 Task: Use the "column C" to view most.
Action: Mouse moved to (153, 70)
Screenshot: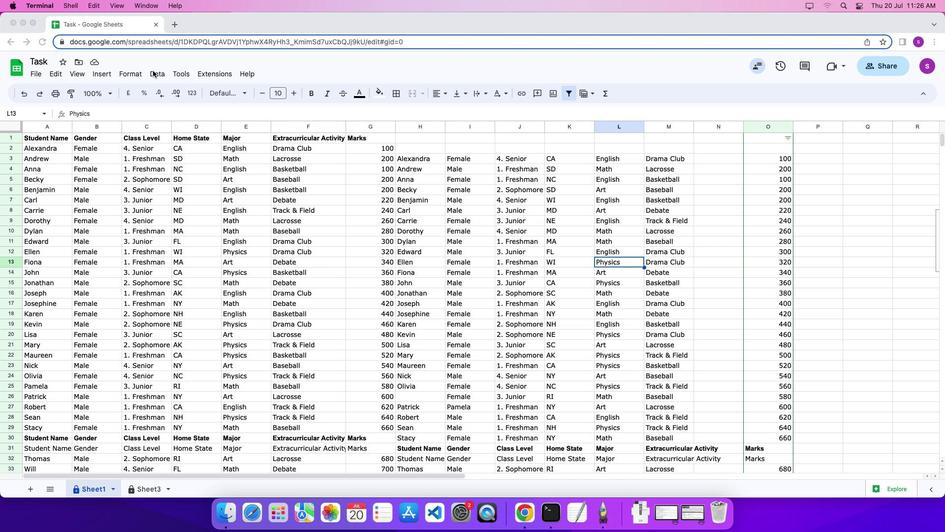 
Action: Mouse pressed left at (153, 70)
Screenshot: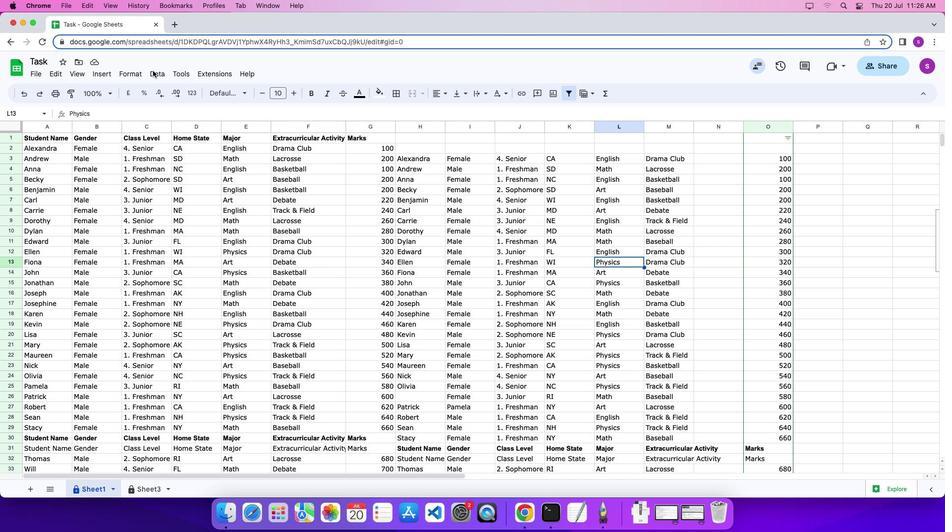 
Action: Mouse moved to (156, 70)
Screenshot: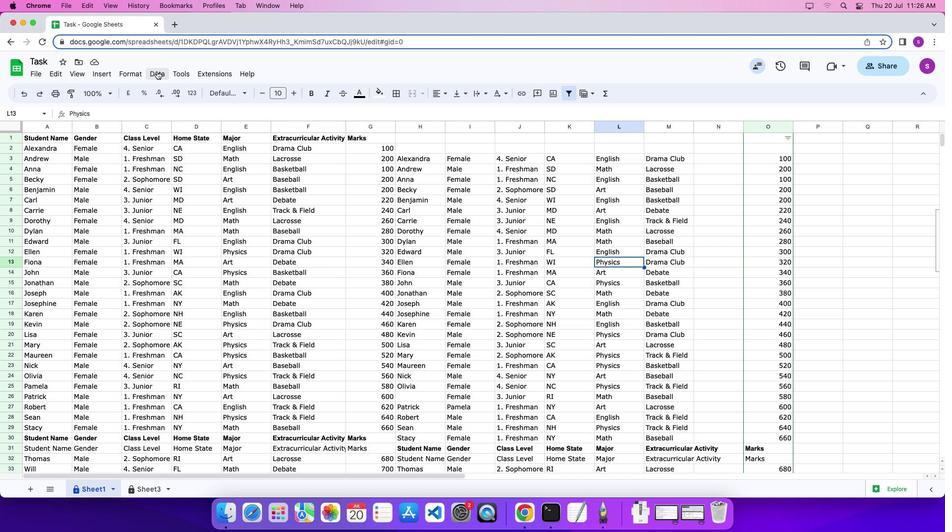 
Action: Mouse pressed left at (156, 70)
Screenshot: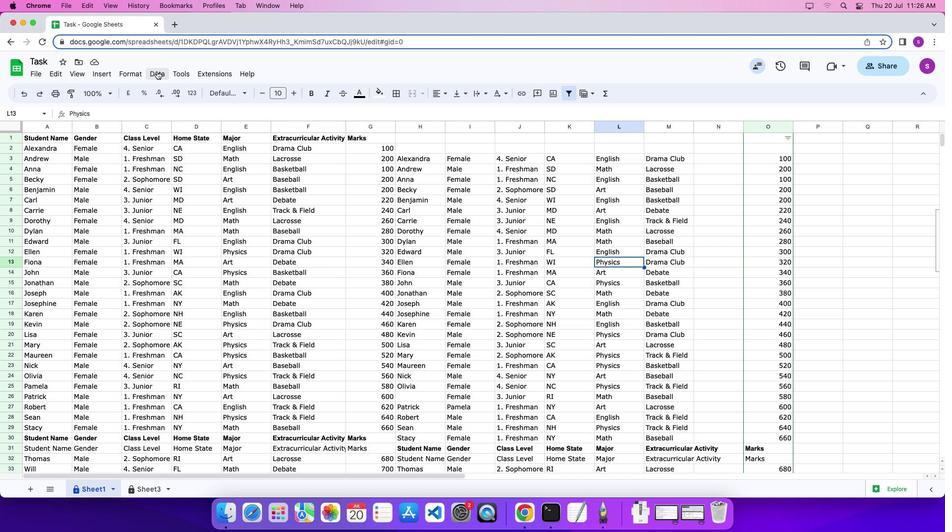 
Action: Mouse moved to (184, 255)
Screenshot: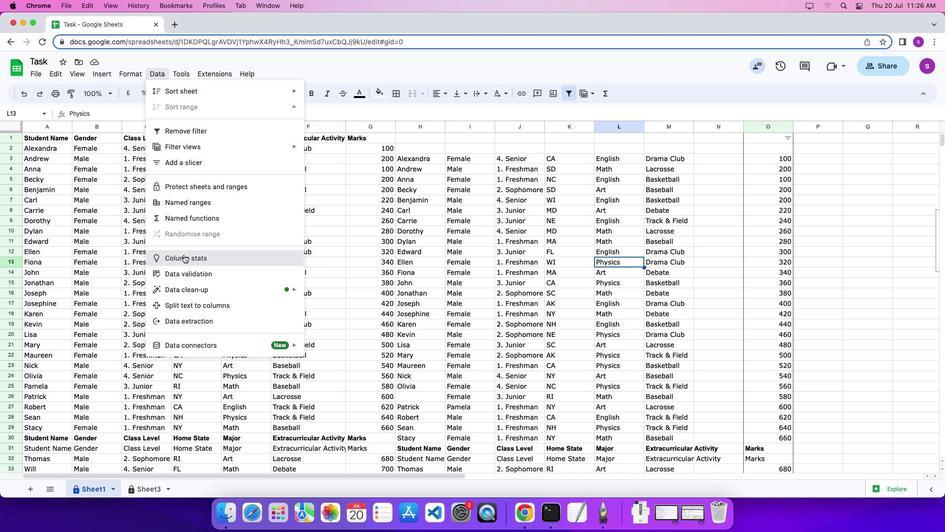 
Action: Mouse pressed left at (184, 255)
Screenshot: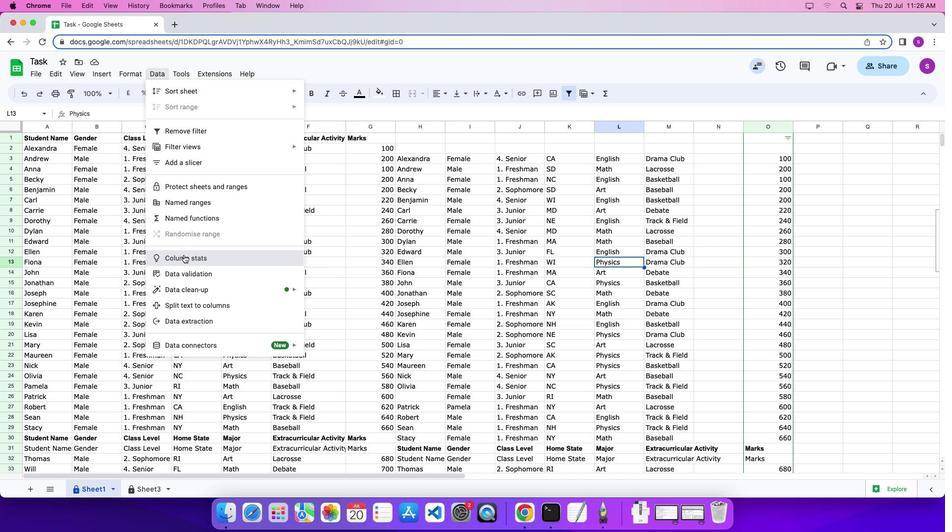
Action: Mouse moved to (855, 240)
Screenshot: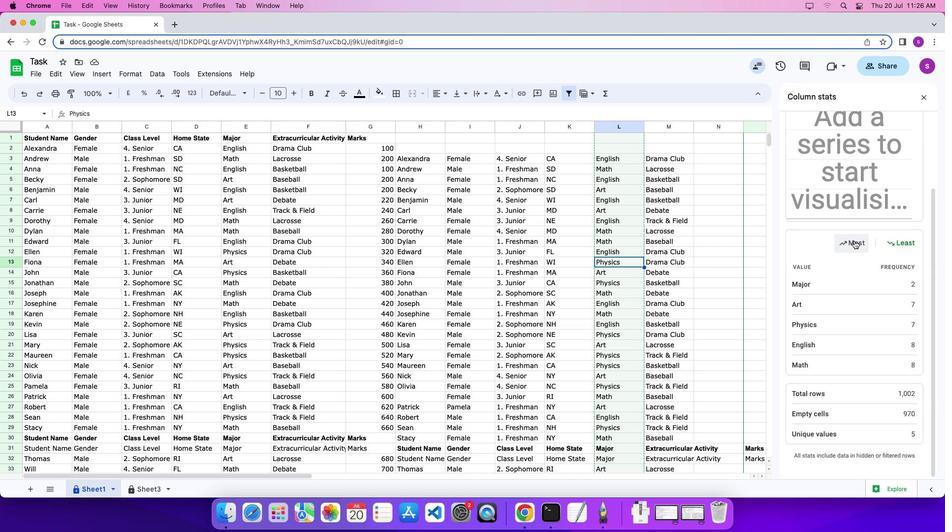 
Action: Mouse pressed left at (855, 240)
Screenshot: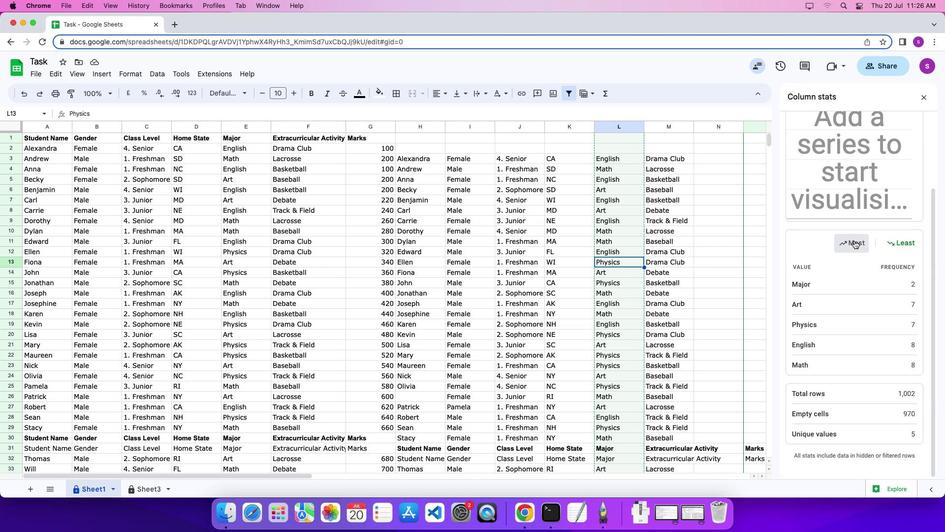 
Action: Mouse moved to (859, 124)
Screenshot: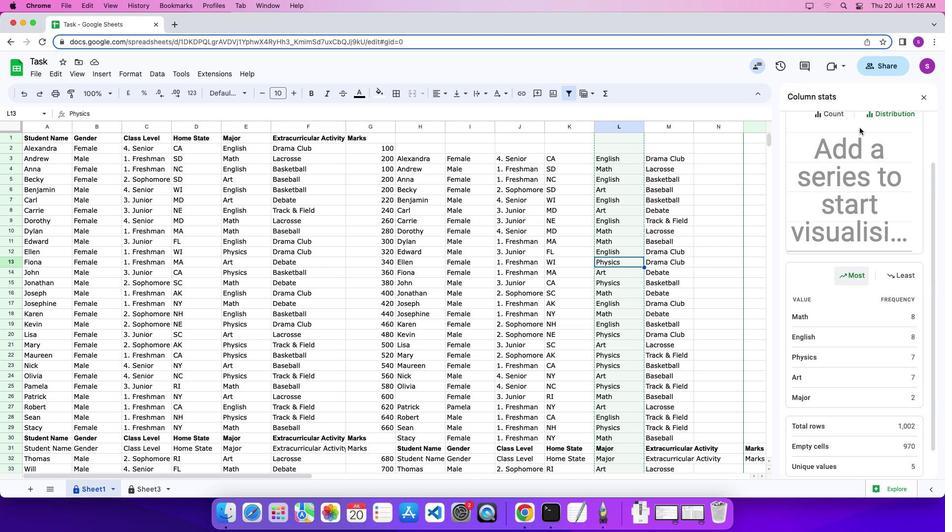 
Action: Mouse scrolled (859, 124) with delta (0, 0)
Screenshot: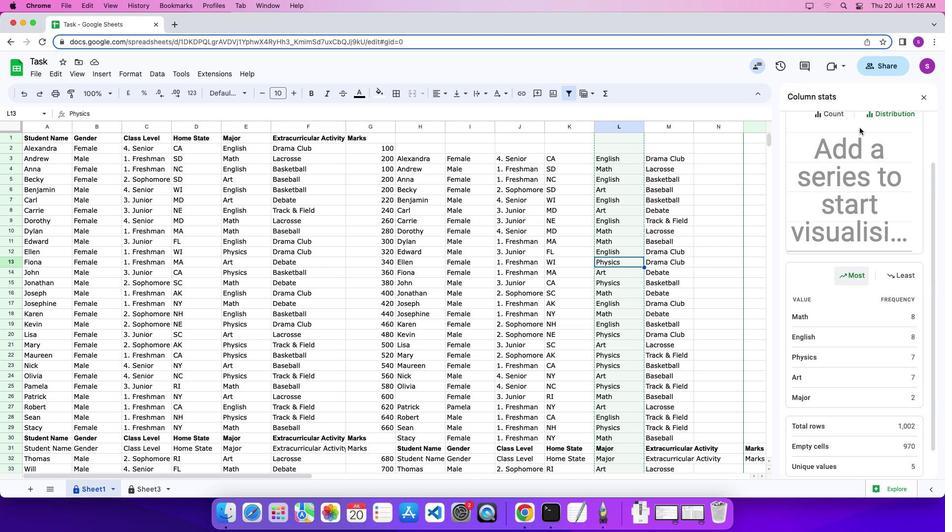 
Action: Mouse moved to (859, 125)
Screenshot: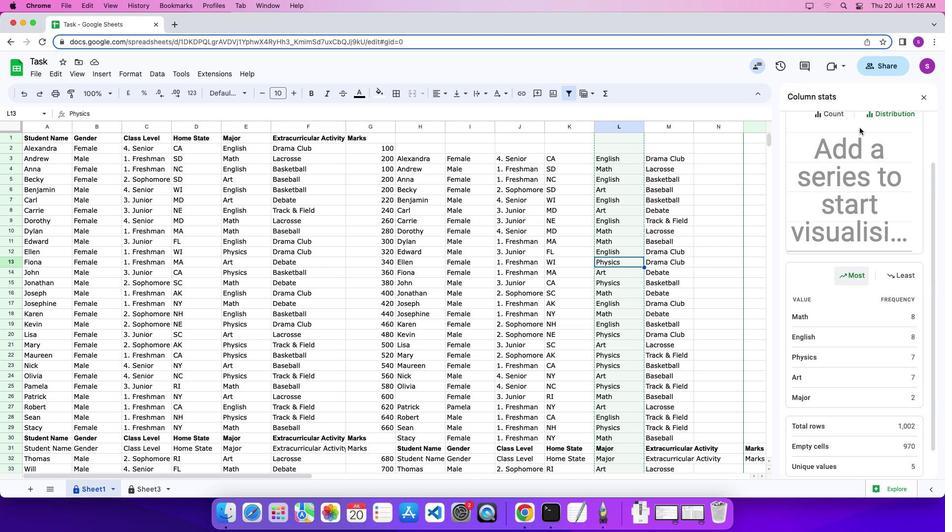 
Action: Mouse scrolled (859, 125) with delta (0, 0)
Screenshot: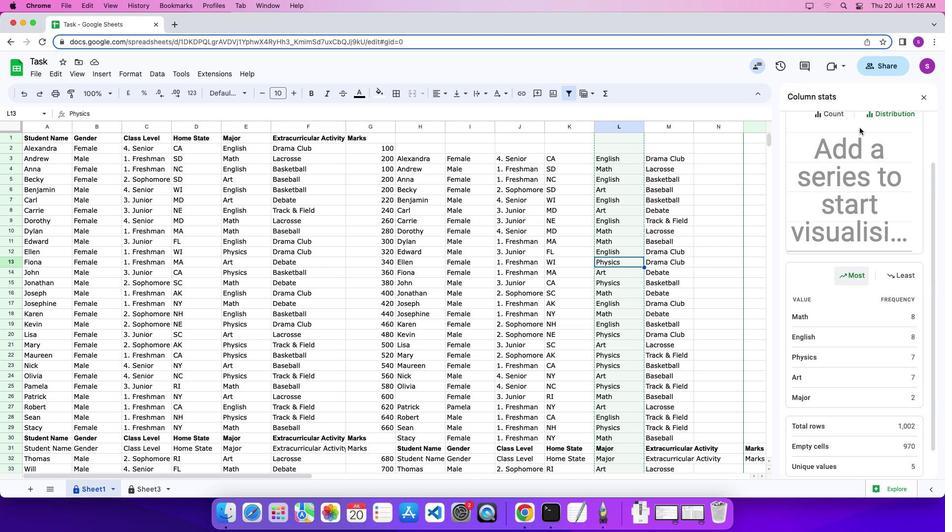 
Action: Mouse moved to (859, 125)
Screenshot: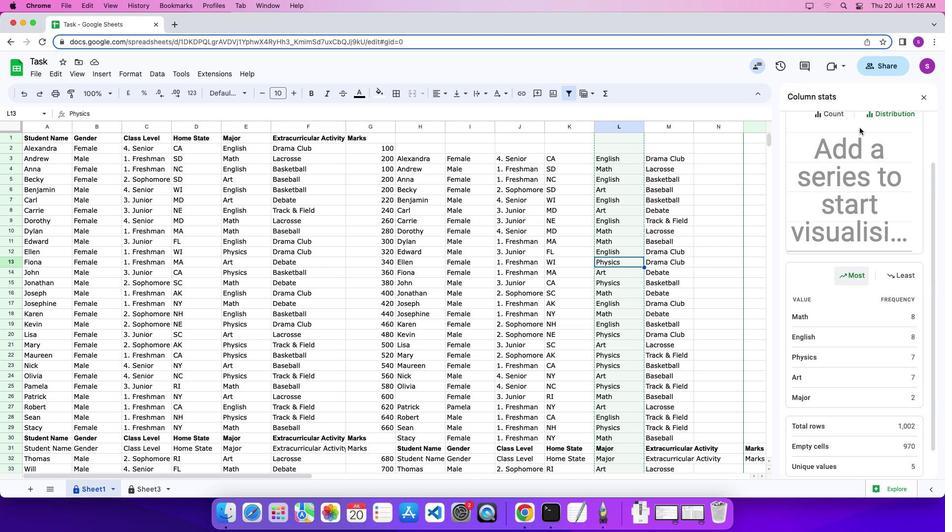 
Action: Mouse scrolled (859, 125) with delta (0, 4)
Screenshot: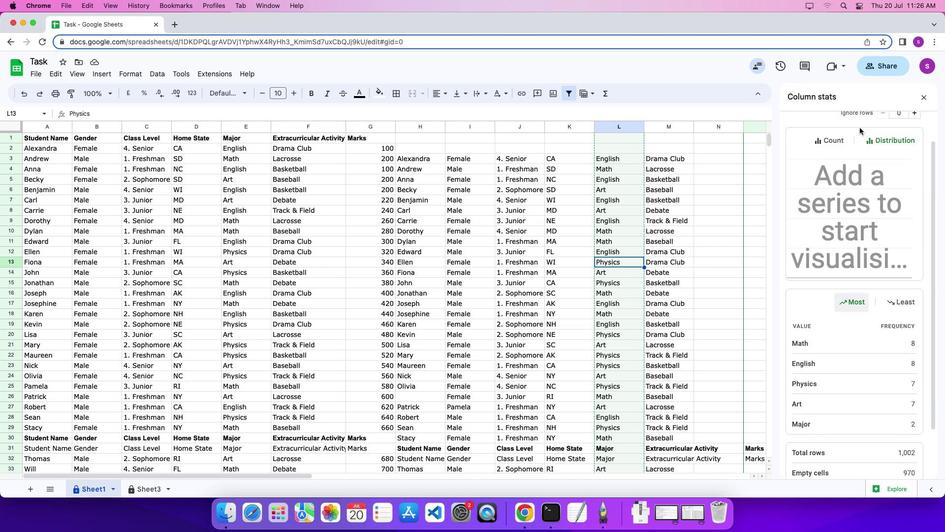 
Action: Mouse moved to (860, 128)
Screenshot: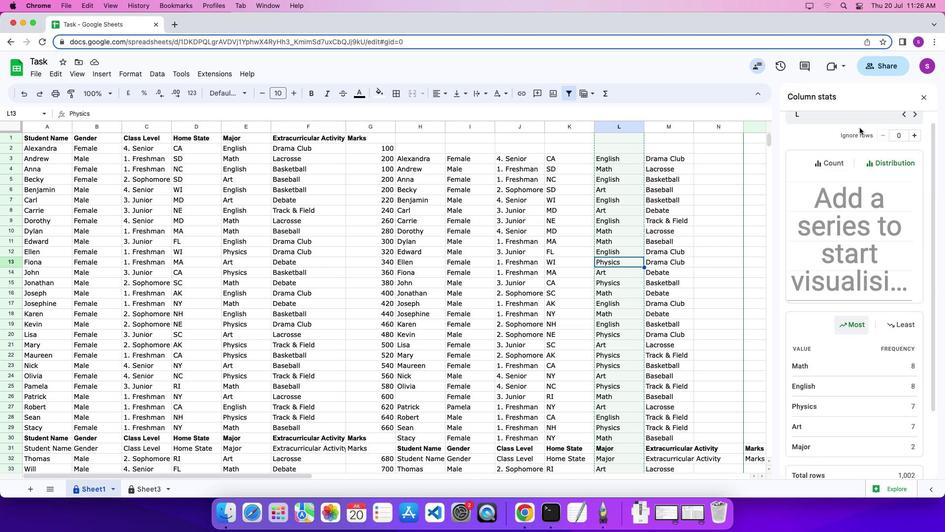 
Action: Mouse scrolled (860, 128) with delta (0, 0)
Screenshot: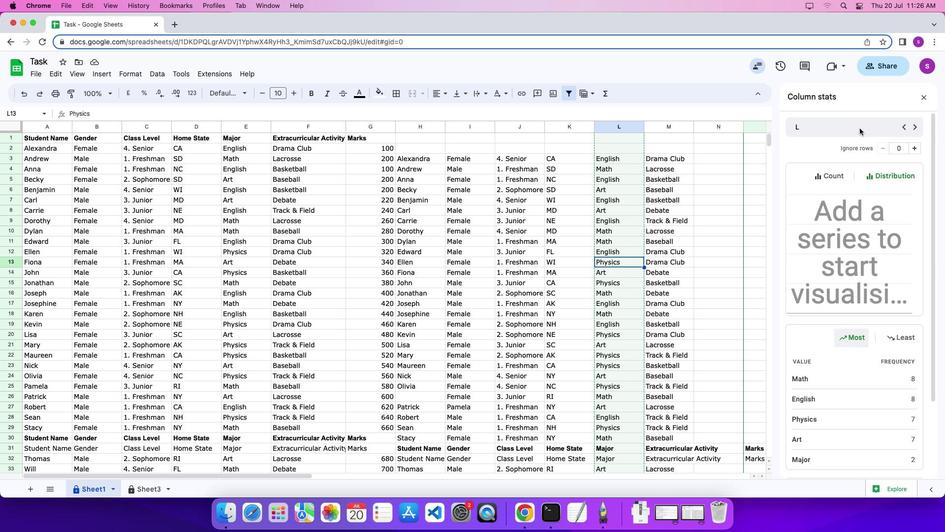
Action: Mouse scrolled (860, 128) with delta (0, 0)
Screenshot: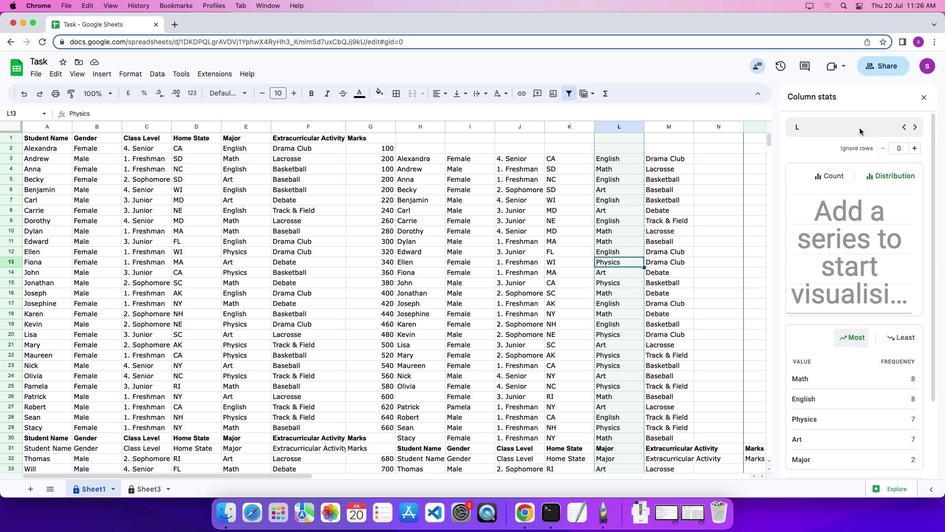 
Action: Mouse moved to (860, 128)
Screenshot: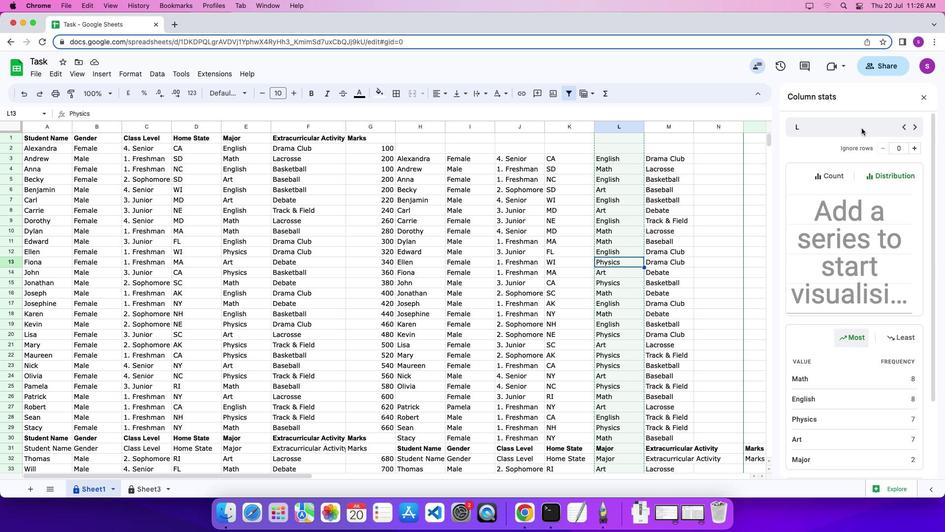 
Action: Mouse scrolled (860, 128) with delta (0, 2)
Screenshot: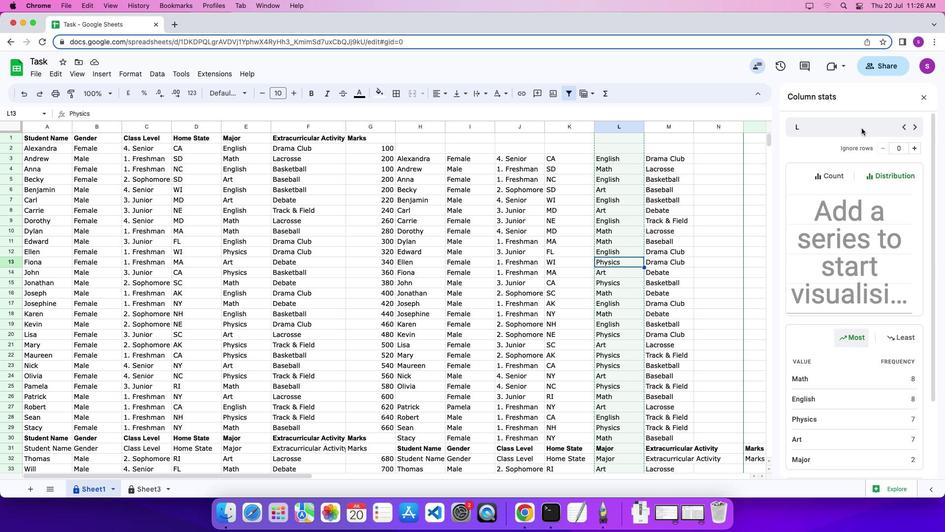 
Action: Mouse moved to (902, 129)
Screenshot: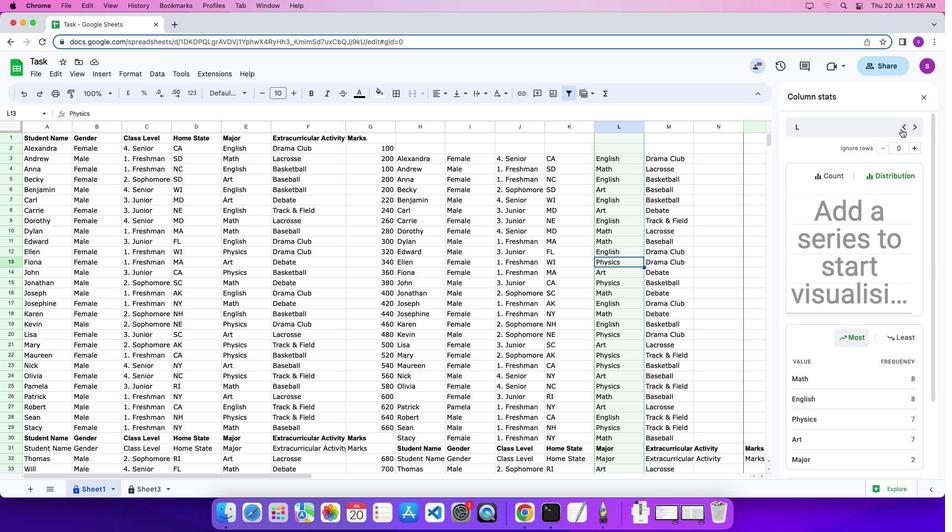 
Action: Mouse pressed left at (902, 129)
Screenshot: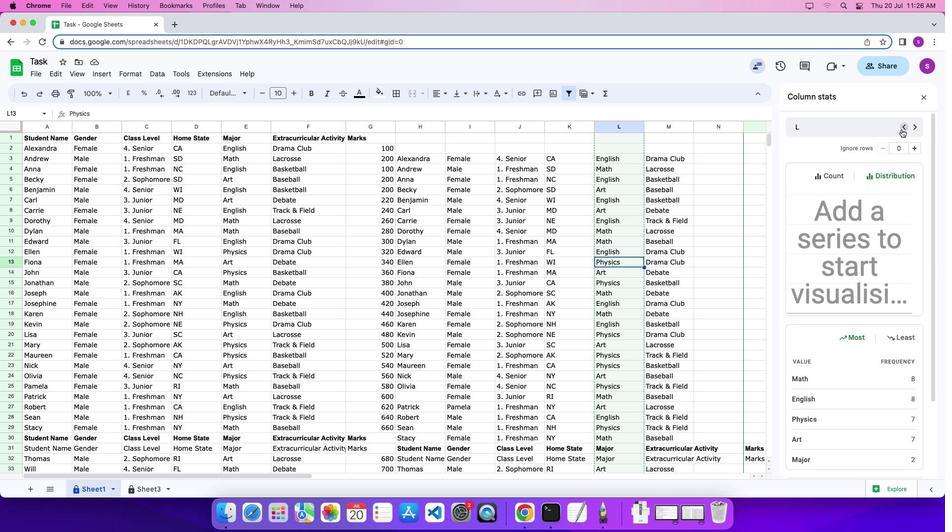 
Action: Mouse pressed left at (902, 129)
Screenshot: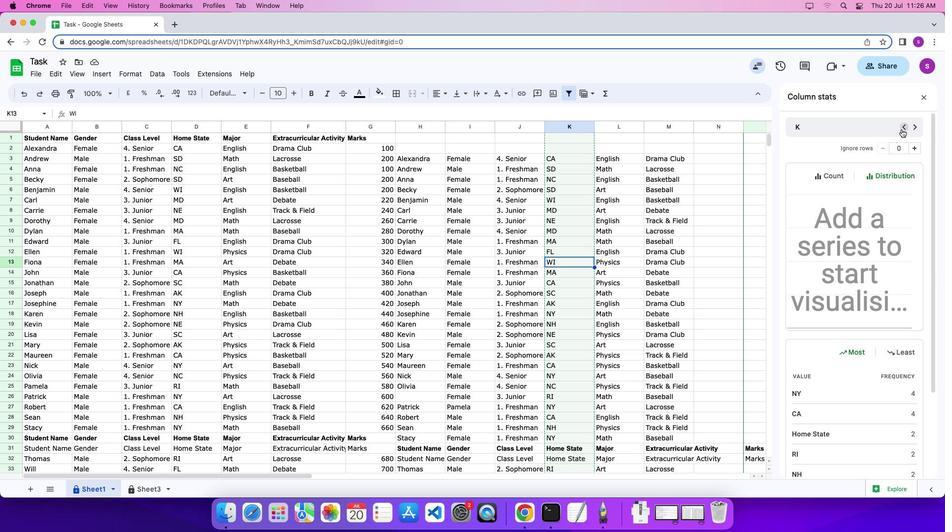 
Action: Mouse pressed left at (902, 129)
Screenshot: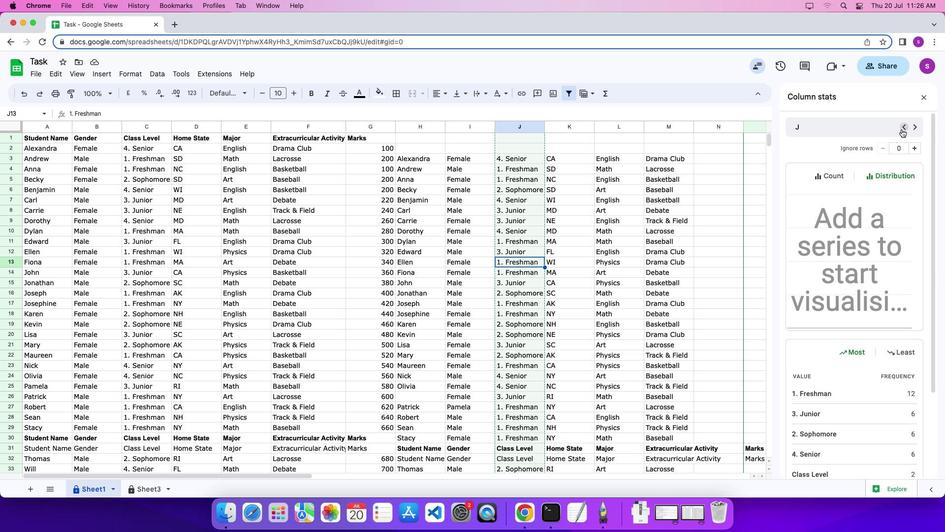 
Action: Mouse pressed left at (902, 129)
Screenshot: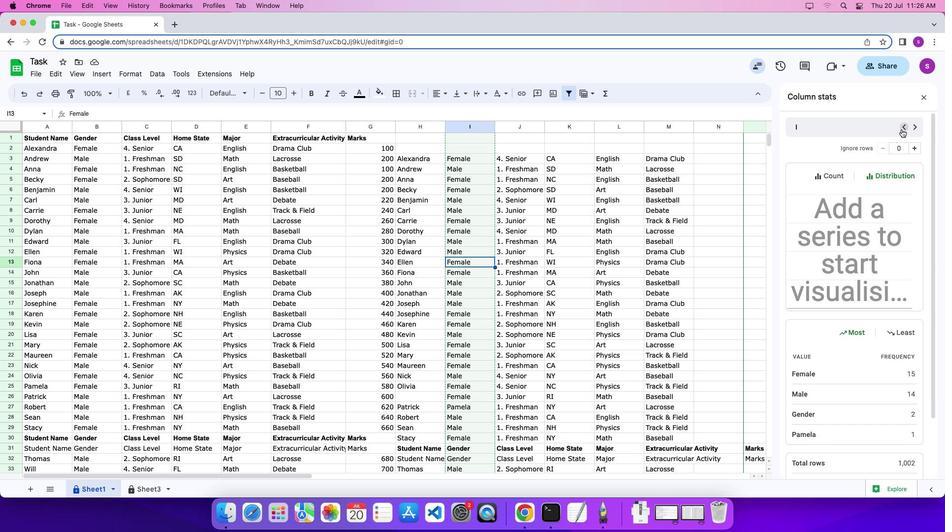 
Action: Mouse pressed left at (902, 129)
Screenshot: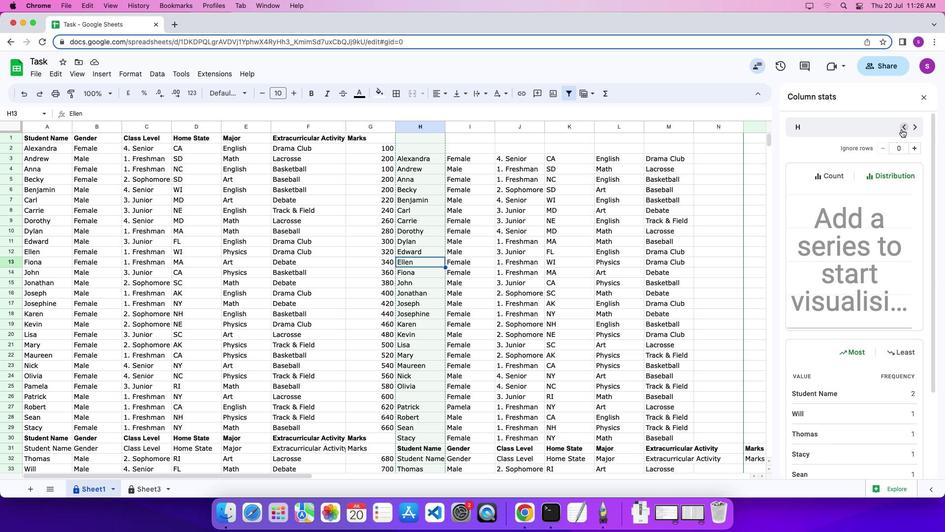 
Action: Mouse pressed left at (902, 129)
Screenshot: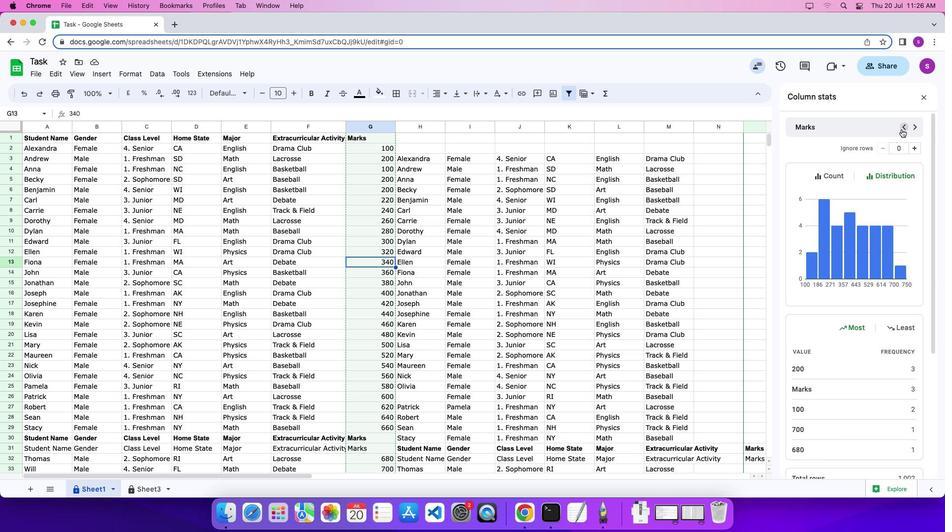 
Action: Mouse pressed left at (902, 129)
Screenshot: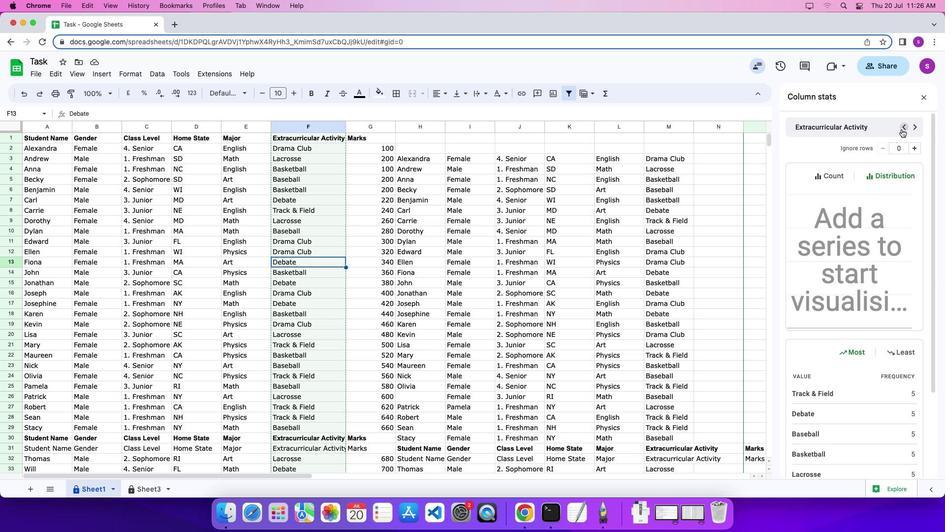 
Action: Mouse pressed left at (902, 129)
Screenshot: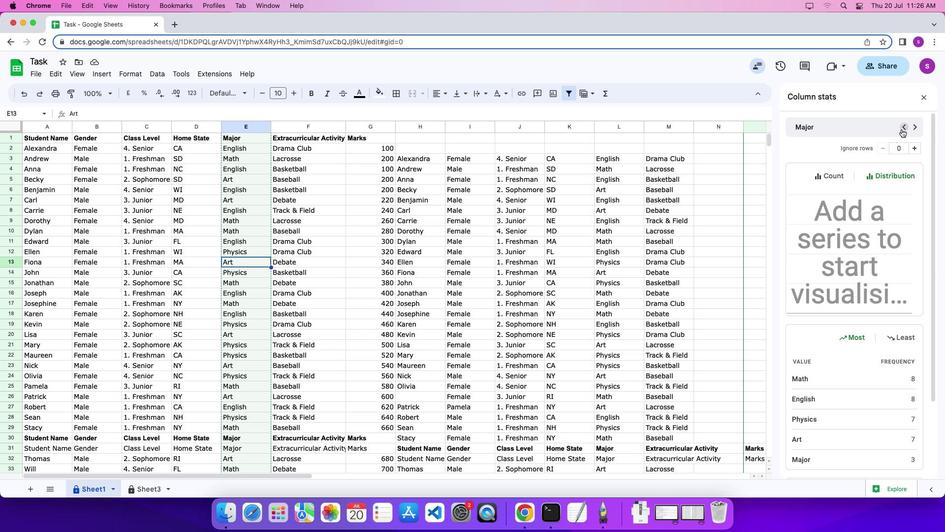 
Action: Mouse pressed left at (902, 129)
Screenshot: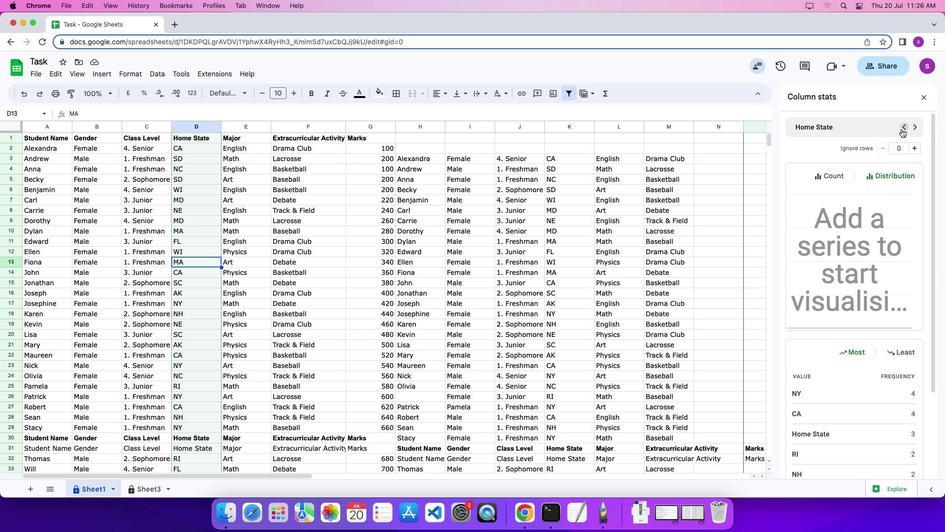 
Action: Mouse moved to (886, 197)
Screenshot: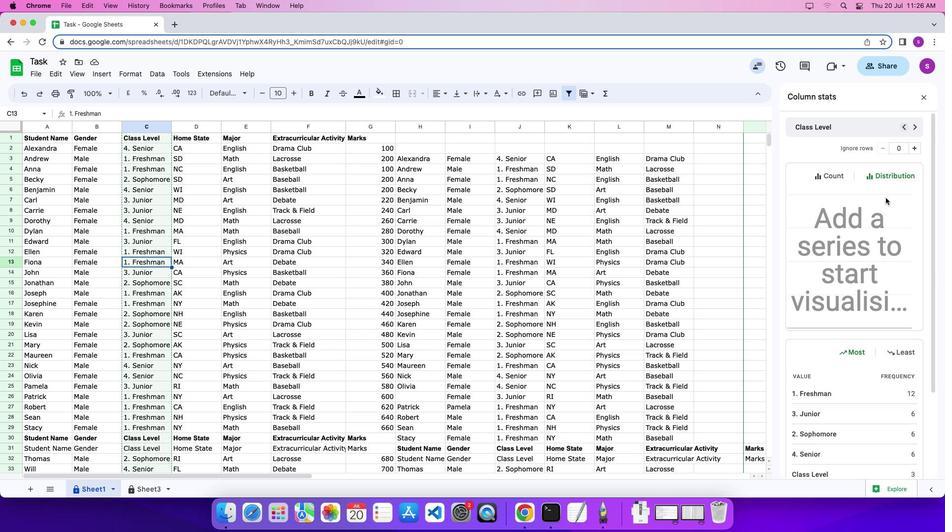 
Action: Mouse scrolled (886, 197) with delta (0, 0)
Screenshot: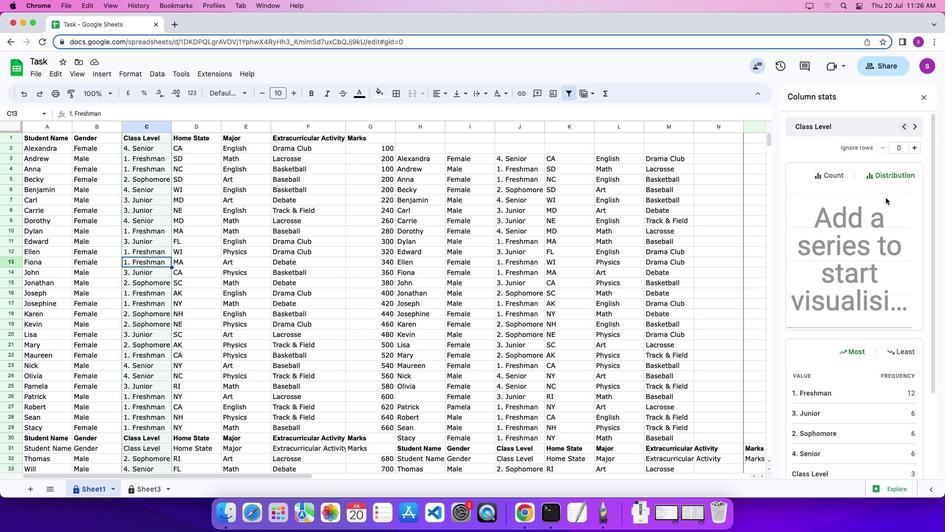 
Action: Mouse scrolled (886, 197) with delta (0, 0)
Screenshot: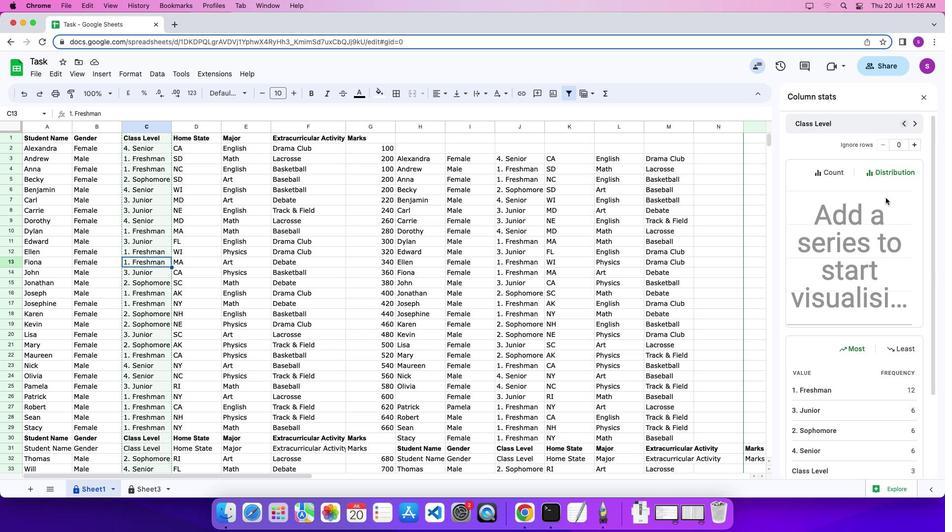 
Action: Mouse scrolled (886, 197) with delta (0, 0)
Screenshot: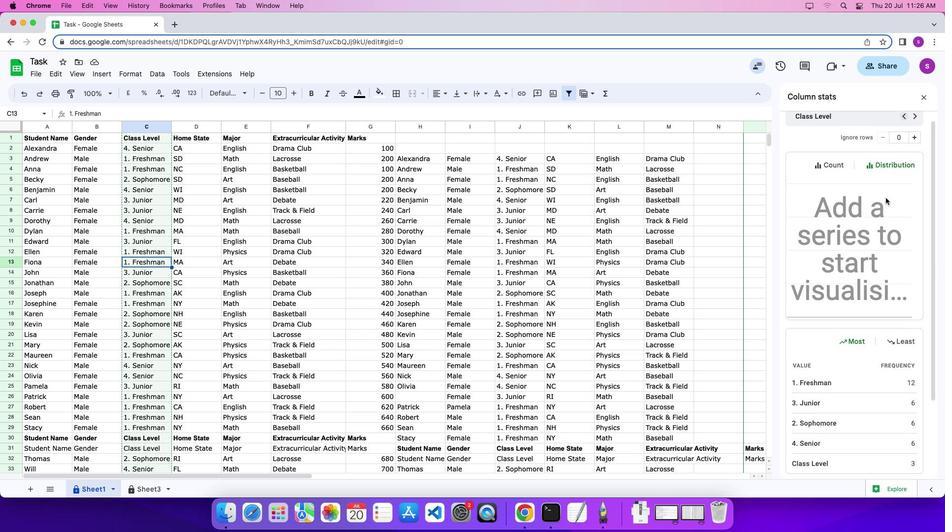 
Action: Mouse scrolled (886, 197) with delta (0, 0)
Screenshot: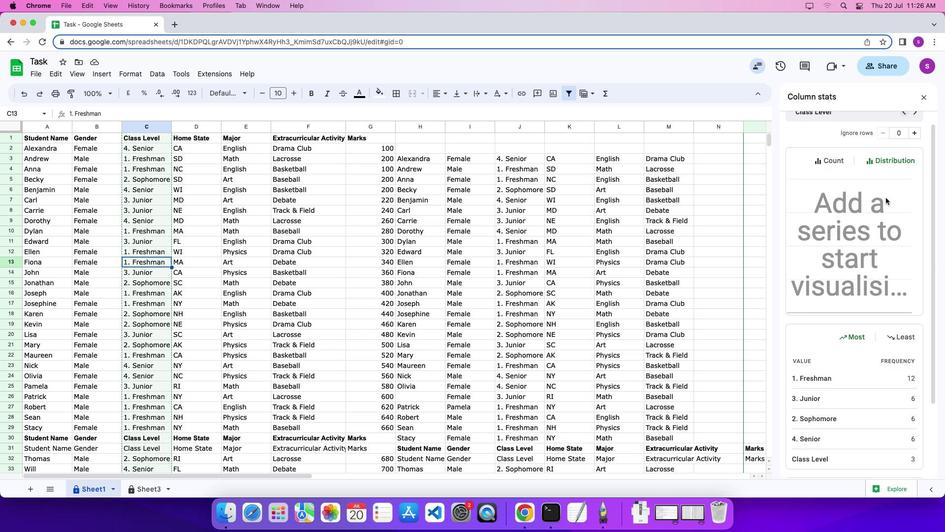 
Action: Mouse moved to (856, 315)
Screenshot: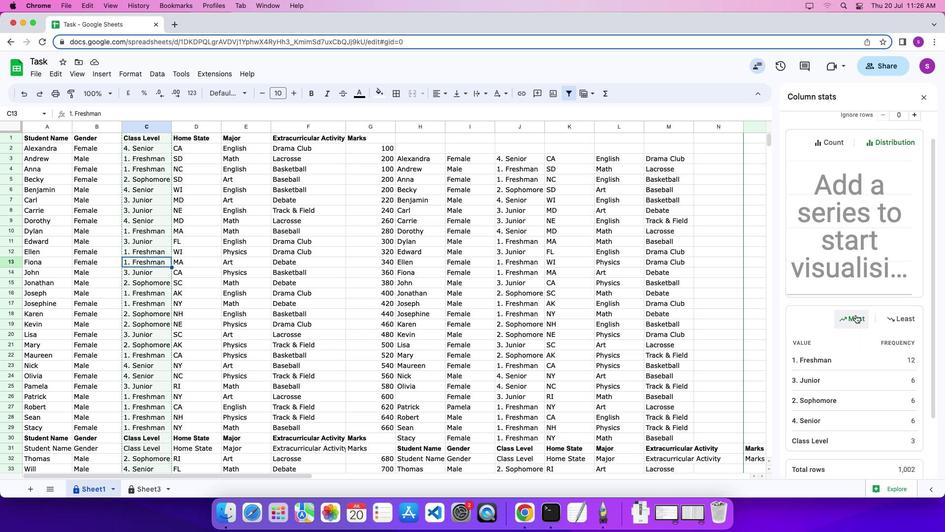 
Action: Mouse pressed left at (856, 315)
Screenshot: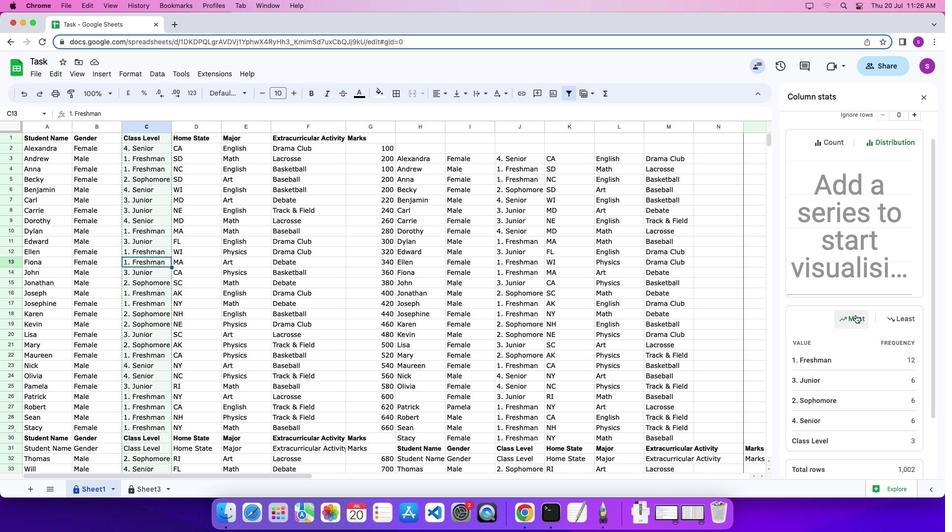 
Action: Mouse moved to (858, 314)
Screenshot: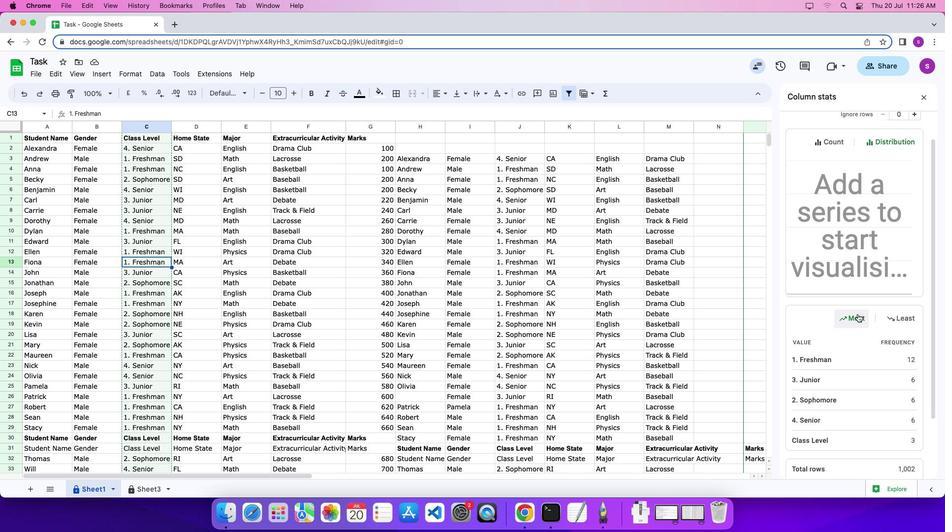 
Action: Mouse scrolled (858, 314) with delta (0, 0)
Screenshot: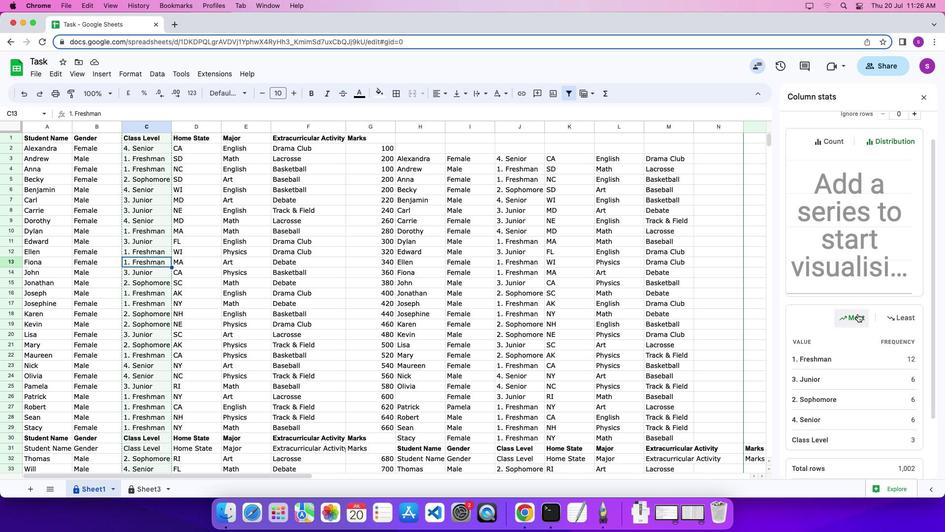 
Action: Mouse moved to (858, 314)
Screenshot: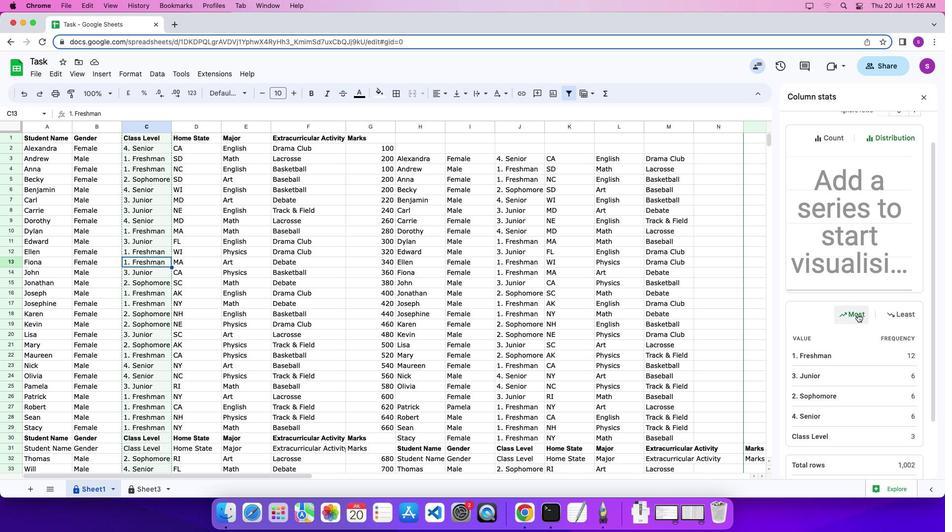 
Action: Mouse scrolled (858, 314) with delta (0, 0)
Screenshot: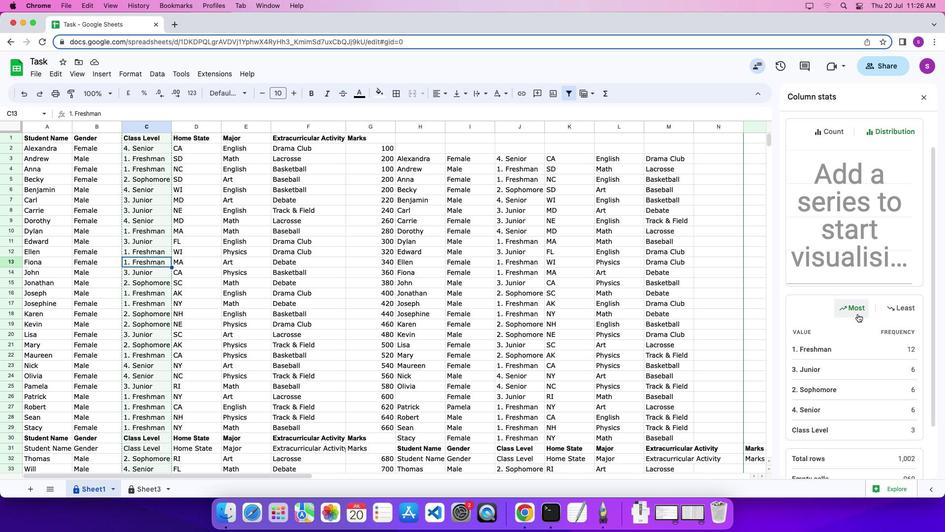 
Action: Mouse scrolled (858, 314) with delta (0, -1)
Screenshot: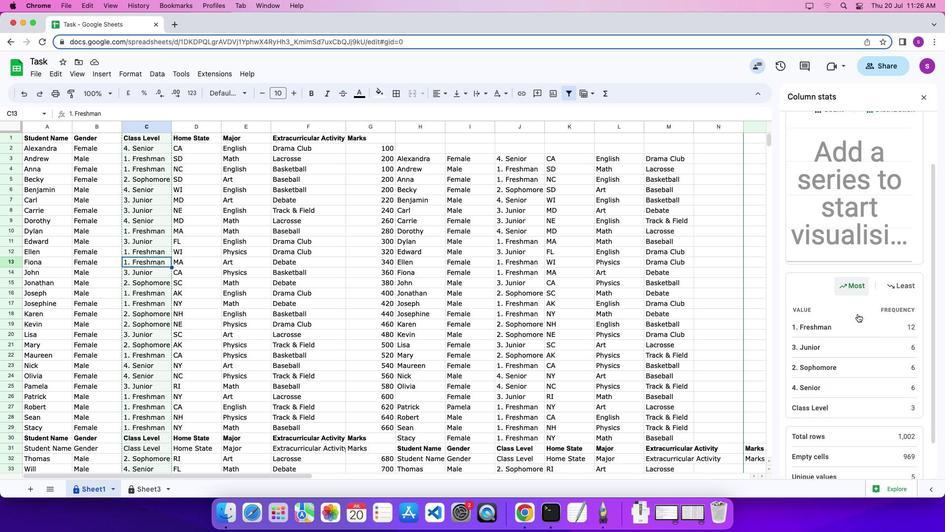 
Action: Mouse scrolled (858, 314) with delta (0, 0)
Screenshot: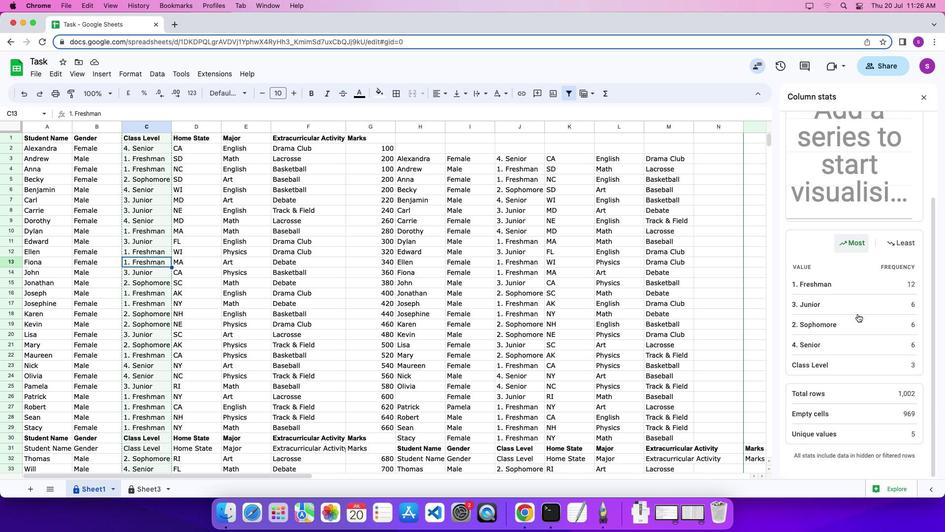 
Action: Mouse scrolled (858, 314) with delta (0, 0)
Screenshot: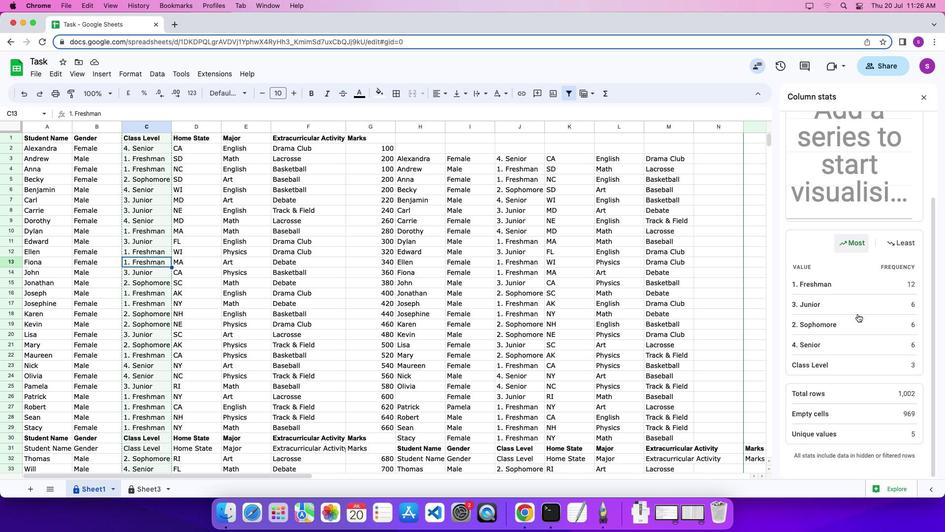 
Action: Mouse scrolled (858, 314) with delta (0, 0)
Screenshot: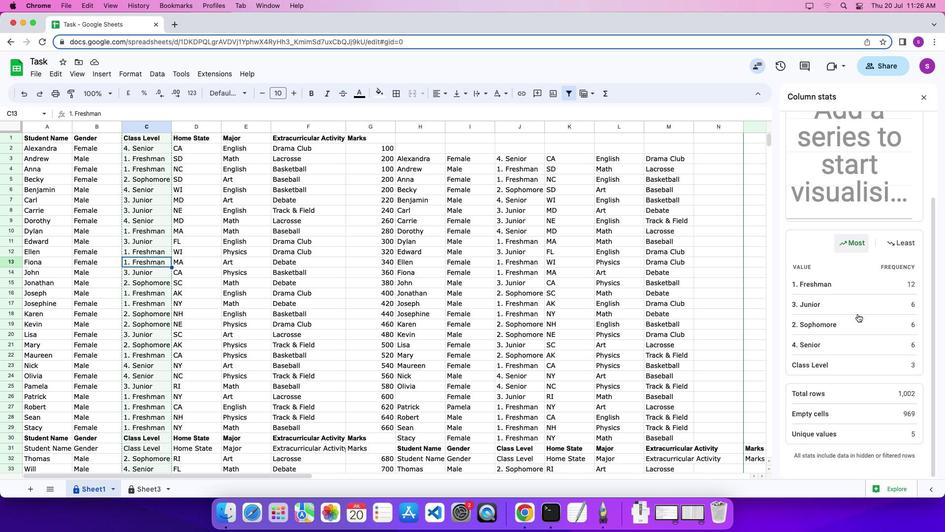 
Action: Mouse scrolled (858, 314) with delta (0, 0)
Screenshot: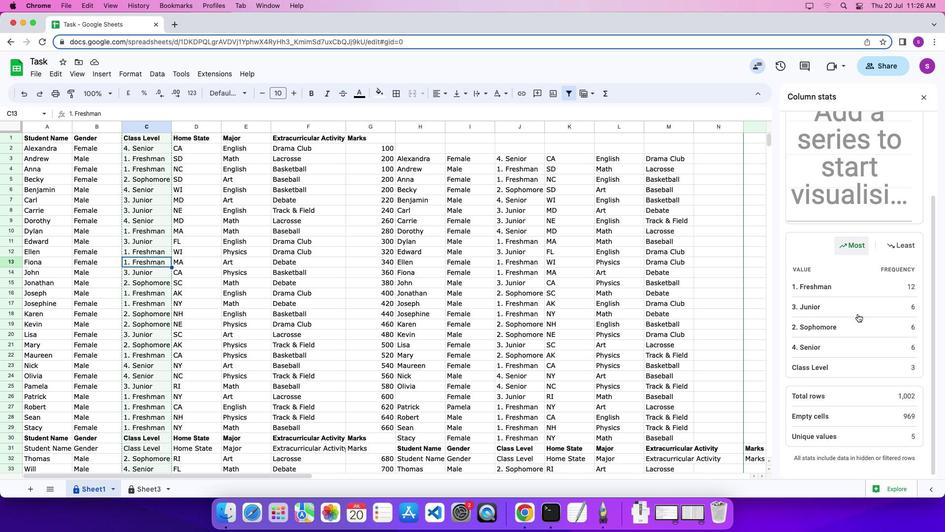 
Action: Mouse scrolled (858, 314) with delta (0, 0)
Screenshot: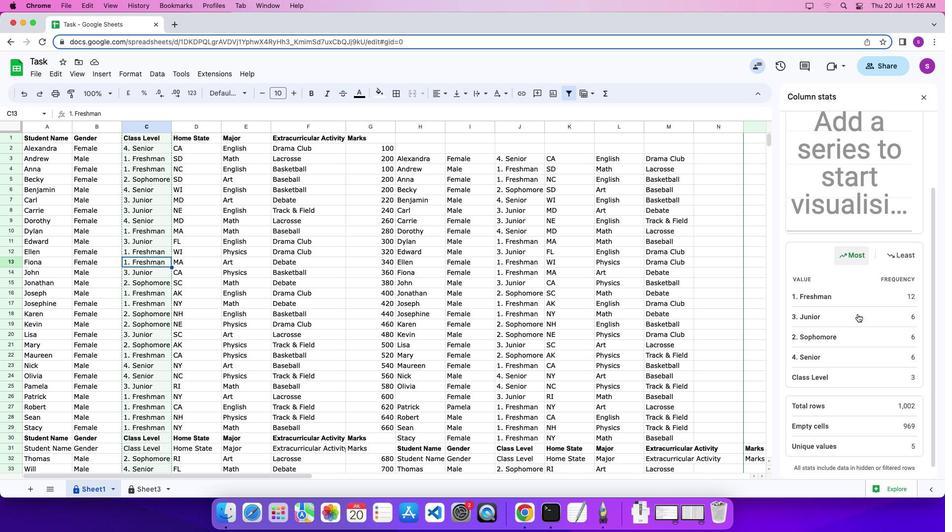 
Action: Mouse scrolled (858, 314) with delta (0, 3)
Screenshot: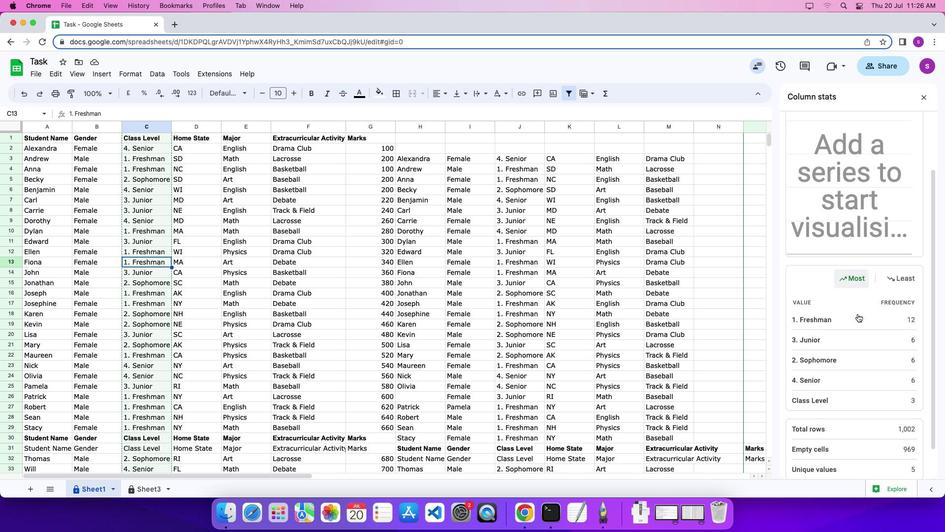 
